 Task: Add Attachment from Google Drive to Card Card0000000003 in Board Board0000000001 in Workspace WS0000000001 in Trello. Add Cover Orange to Card Card0000000003 in Board Board0000000001 in Workspace WS0000000001 in Trello. Add "Add Label …" with "Title" Title0000000003 to Button Button0000000003 to Card Card0000000003 in Board Board0000000001 in Workspace WS0000000001 in Trello. Add Description DS0000000003 to Card Card0000000003 in Board Board0000000001 in Workspace WS0000000001 in Trello. Add Comment CM0000000003 to Card Card0000000003 in Board Board0000000001 in Workspace WS0000000001 in Trello
Action: Mouse moved to (301, 451)
Screenshot: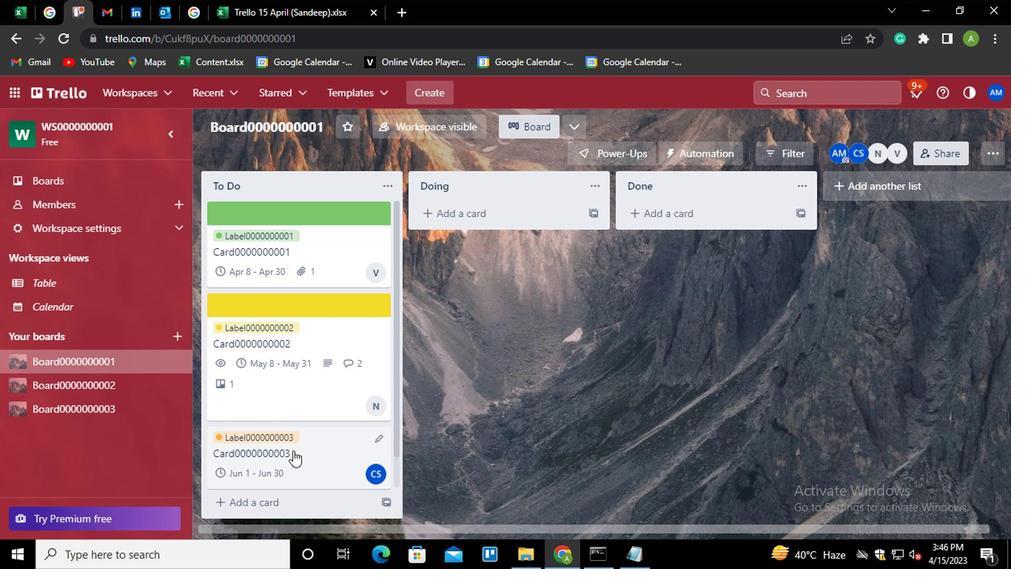 
Action: Mouse pressed left at (301, 451)
Screenshot: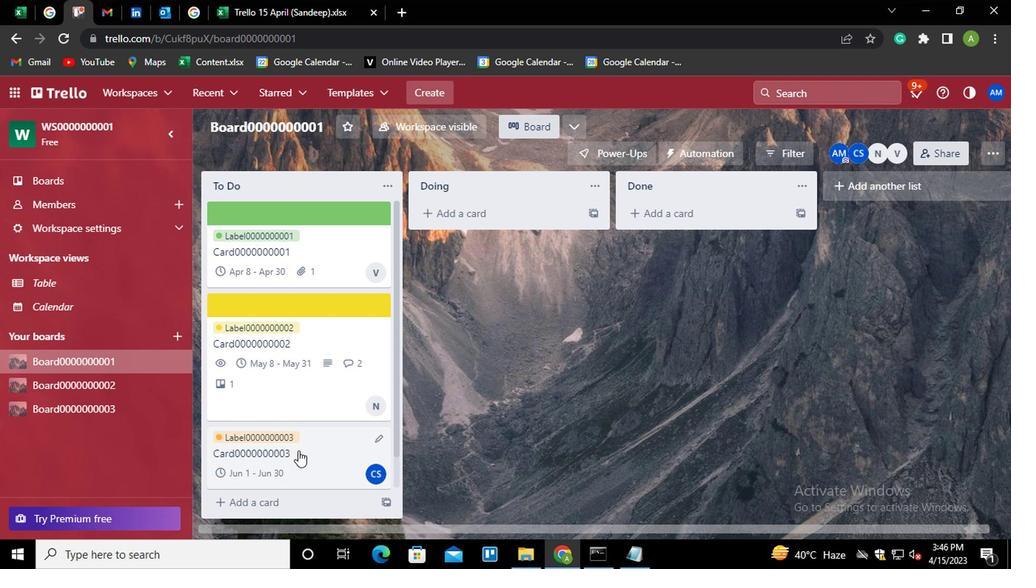 
Action: Mouse moved to (680, 379)
Screenshot: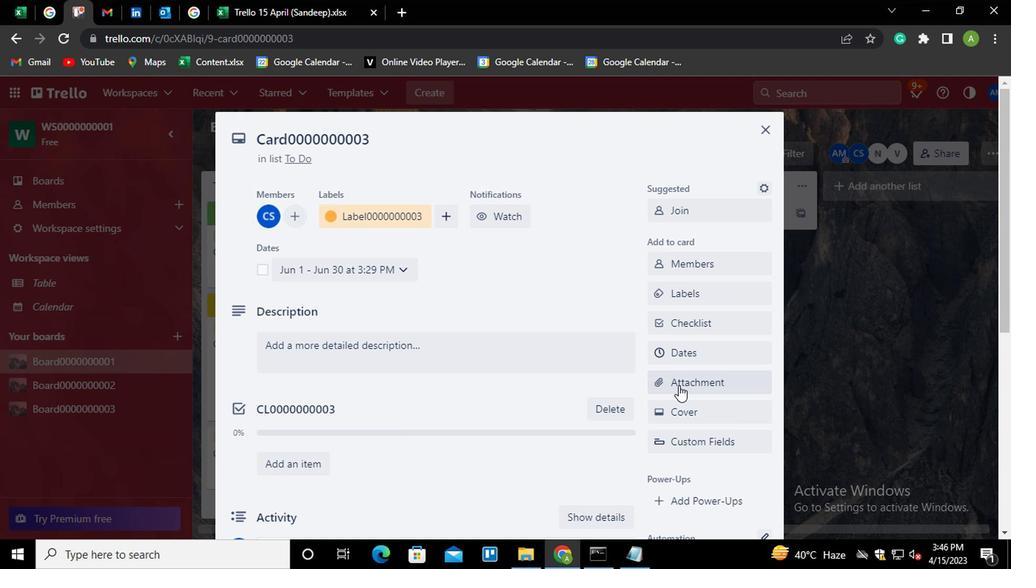 
Action: Mouse pressed left at (680, 379)
Screenshot: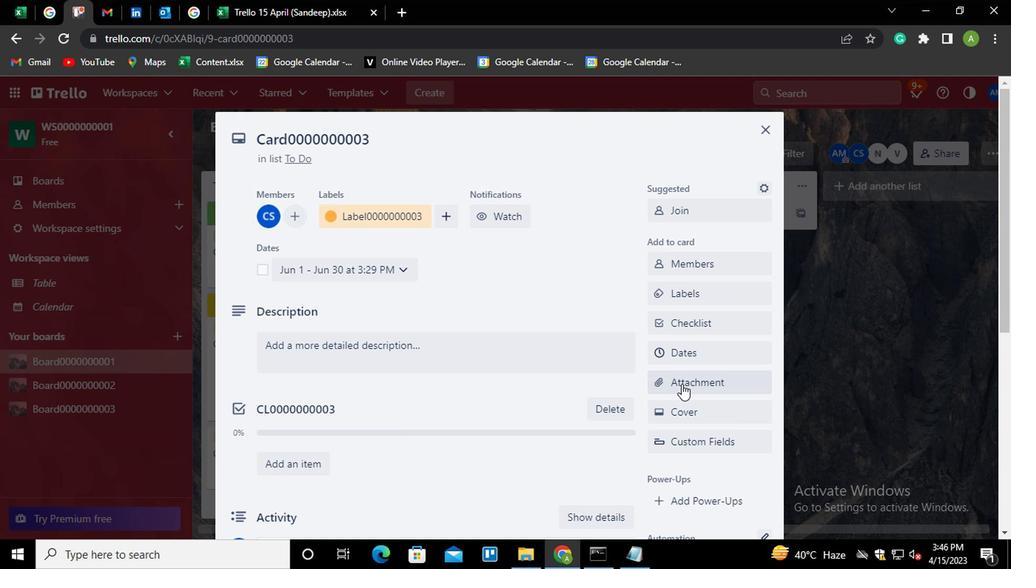 
Action: Mouse moved to (672, 209)
Screenshot: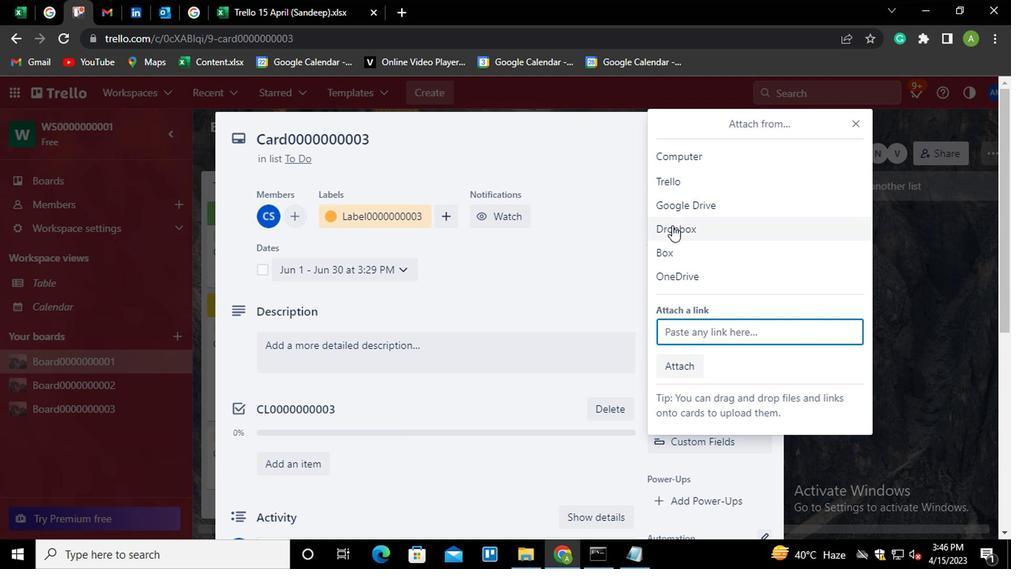 
Action: Mouse pressed left at (672, 209)
Screenshot: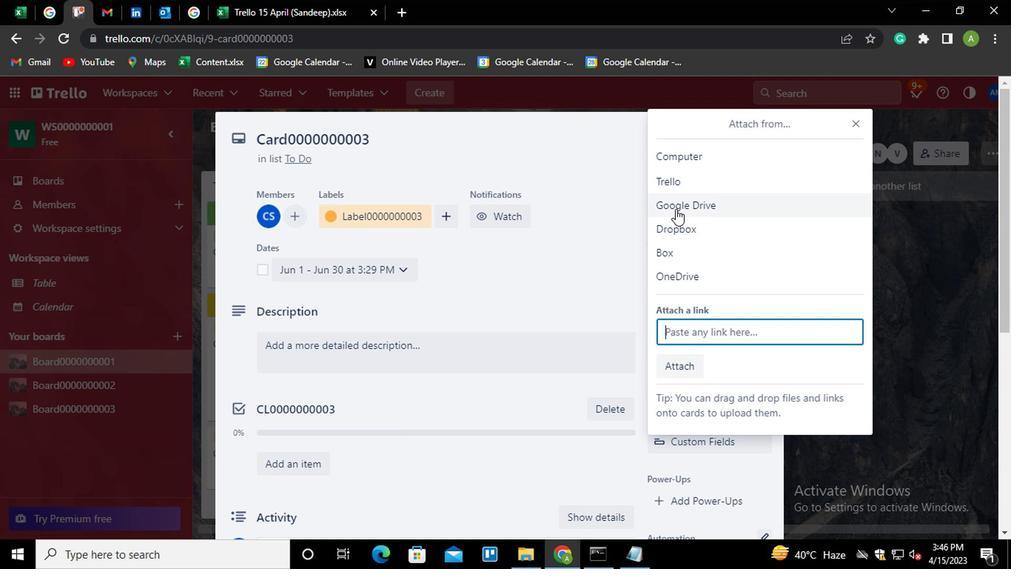 
Action: Mouse moved to (258, 309)
Screenshot: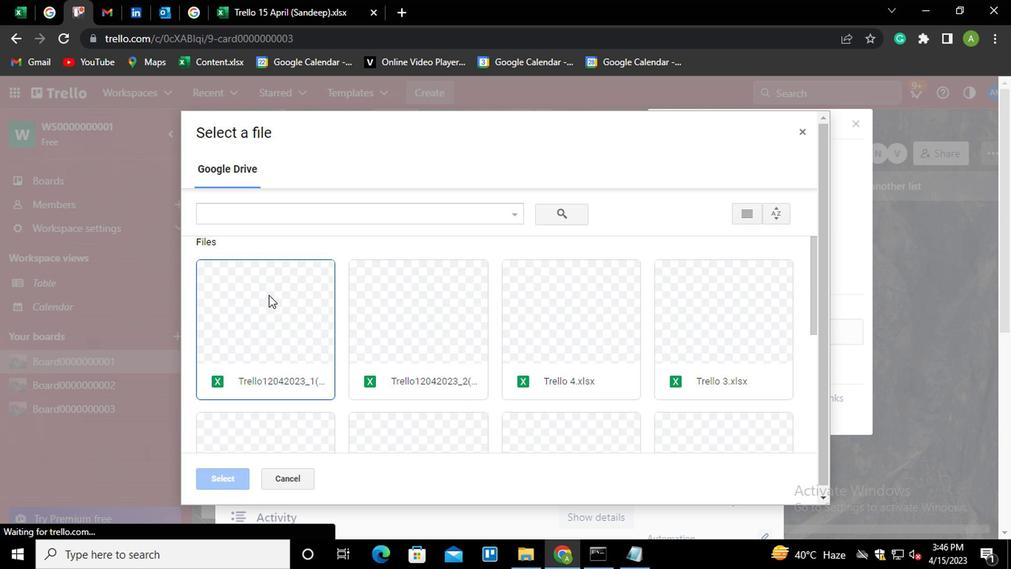 
Action: Mouse pressed left at (258, 309)
Screenshot: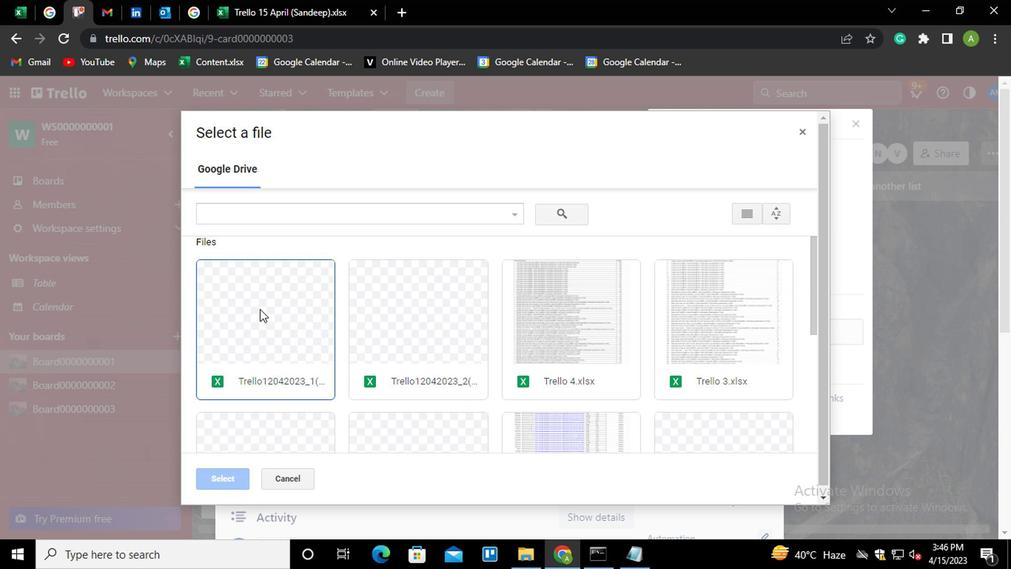 
Action: Mouse moved to (220, 485)
Screenshot: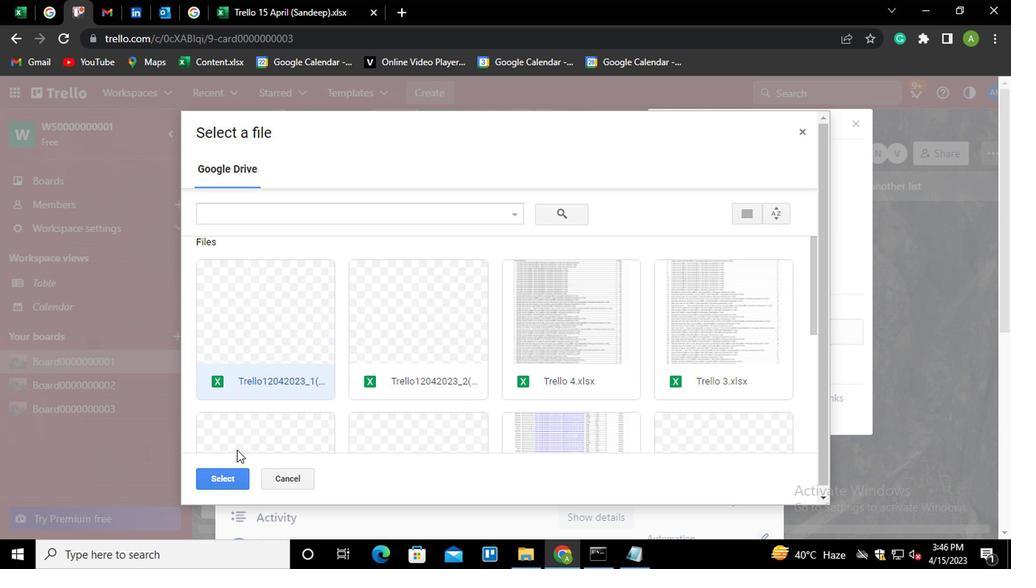 
Action: Mouse pressed left at (220, 485)
Screenshot: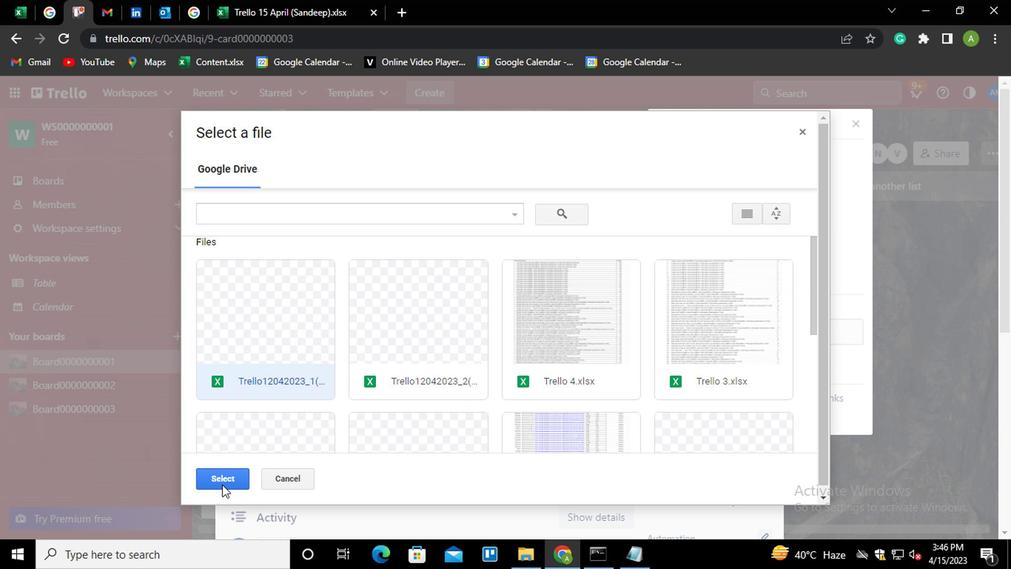 
Action: Mouse moved to (692, 415)
Screenshot: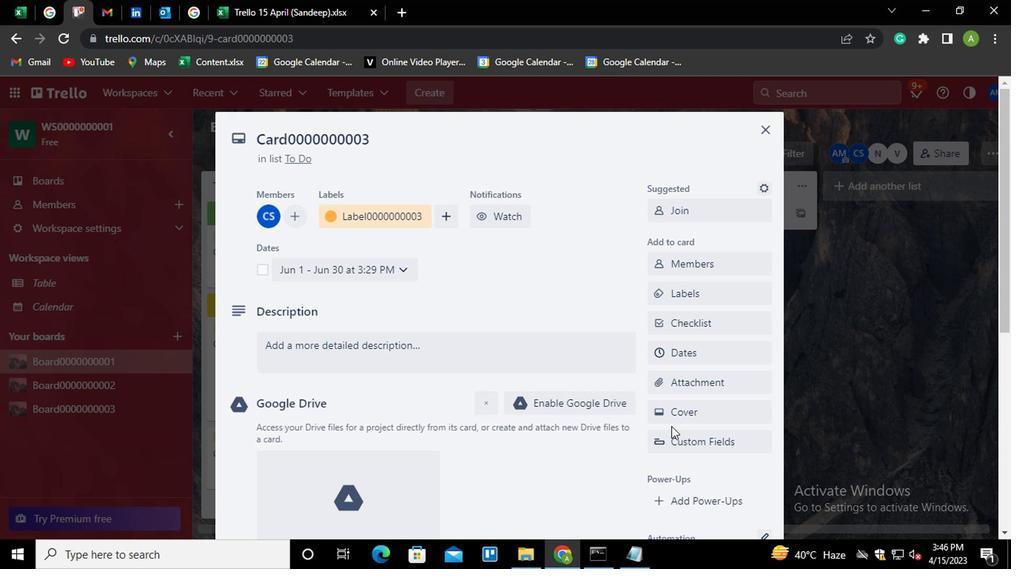 
Action: Mouse pressed left at (692, 415)
Screenshot: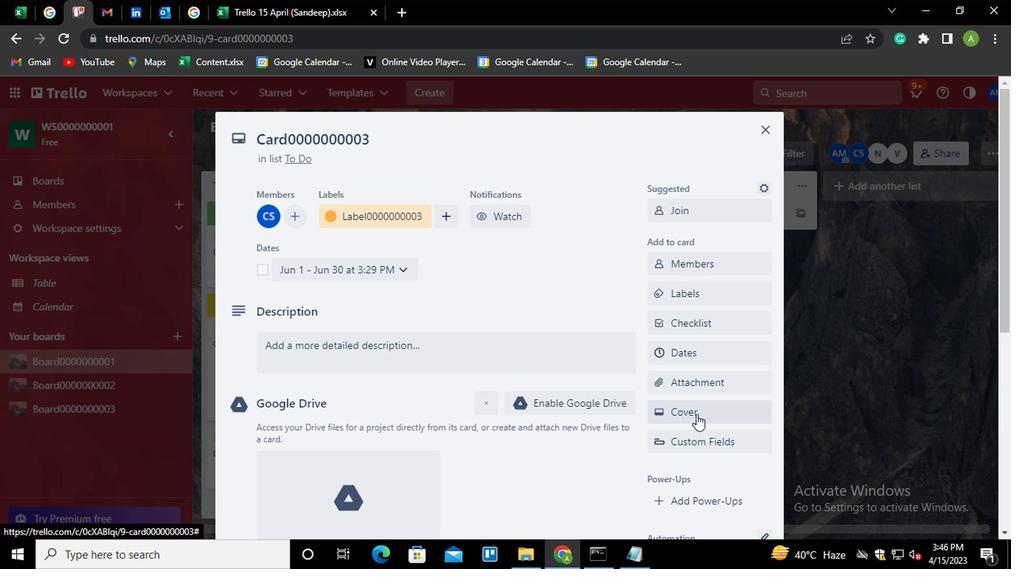 
Action: Mouse moved to (756, 259)
Screenshot: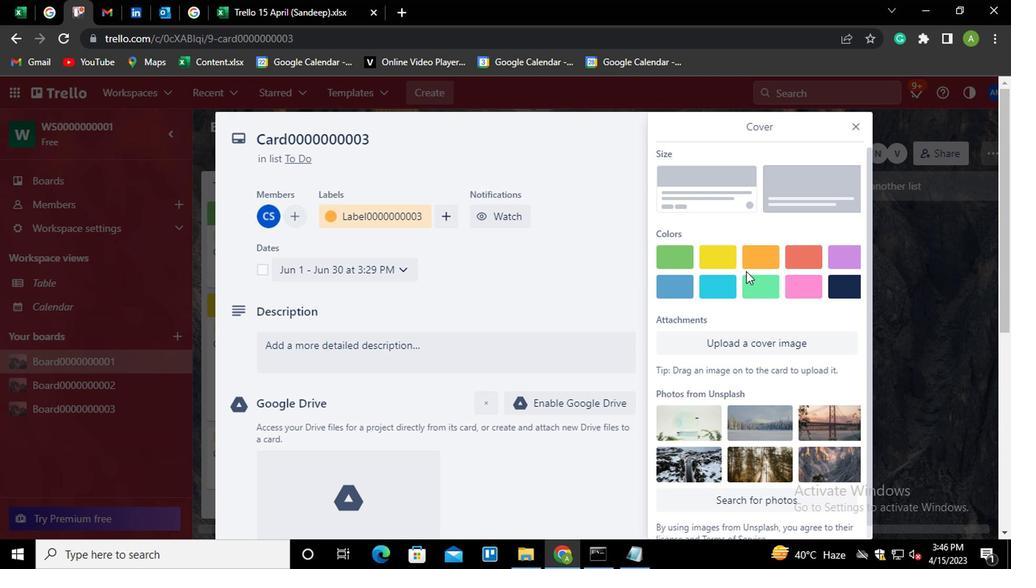 
Action: Mouse pressed left at (756, 259)
Screenshot: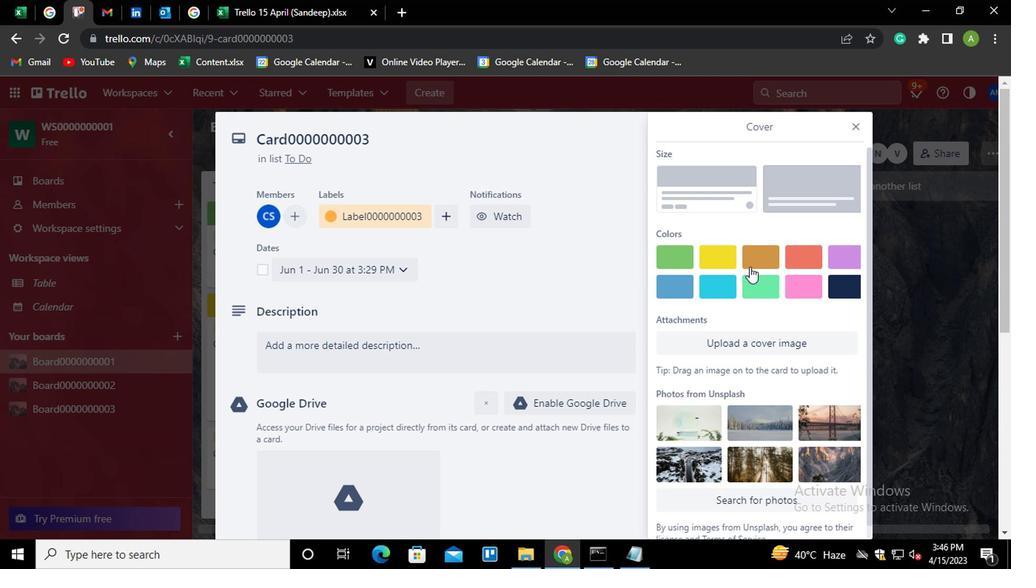 
Action: Mouse moved to (617, 307)
Screenshot: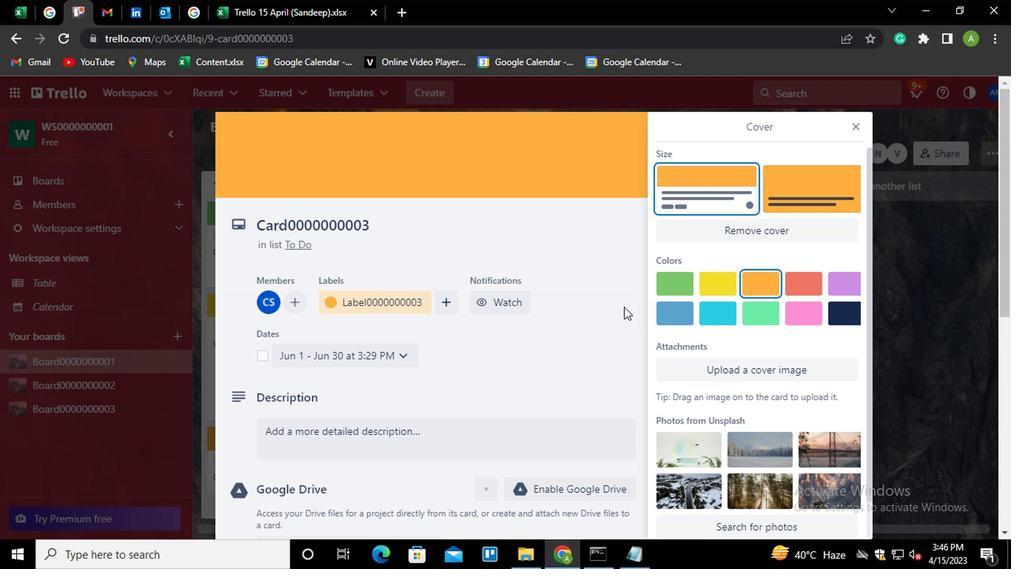 
Action: Mouse pressed left at (617, 307)
Screenshot: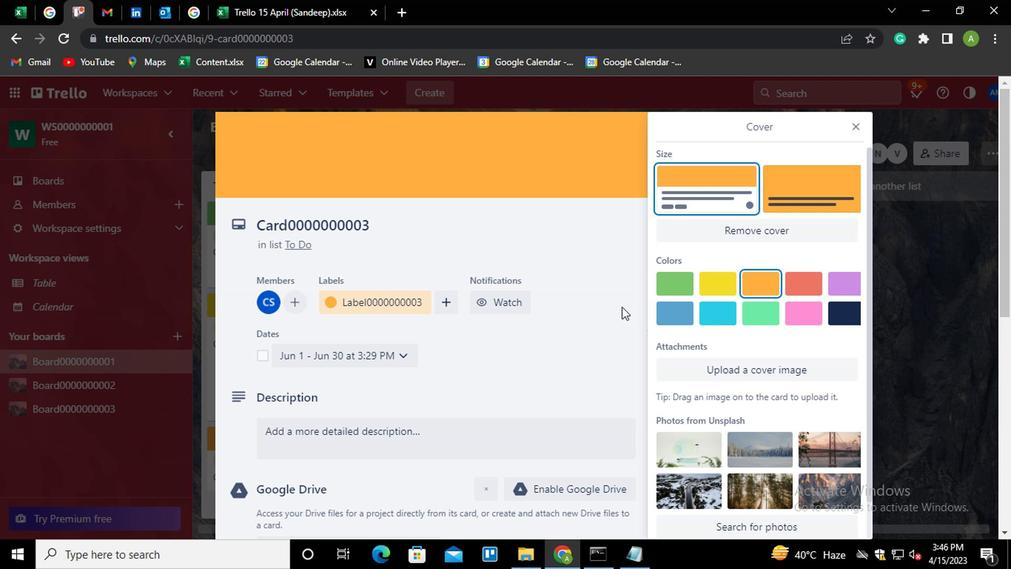 
Action: Mouse moved to (676, 413)
Screenshot: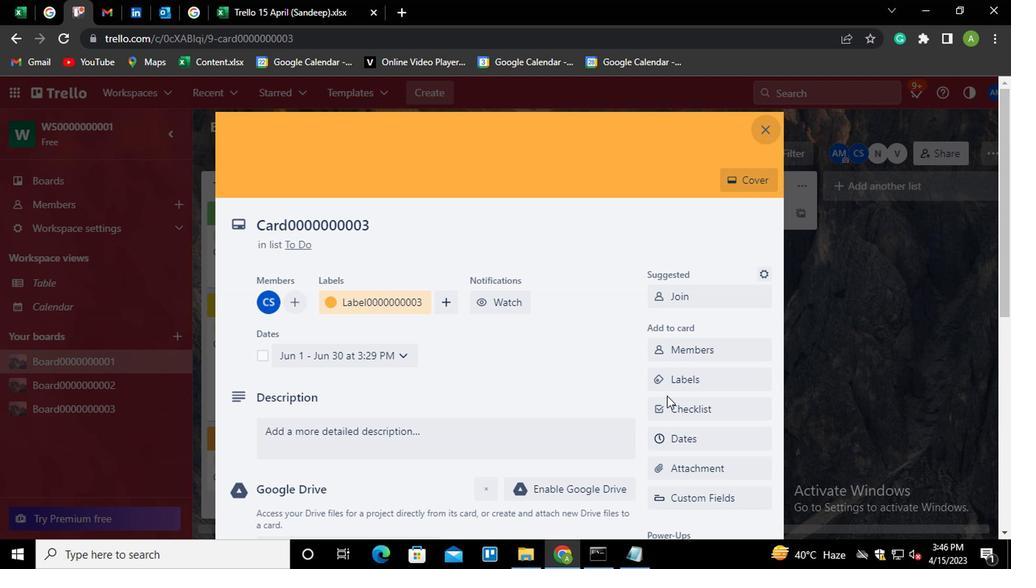 
Action: Mouse scrolled (676, 412) with delta (0, -1)
Screenshot: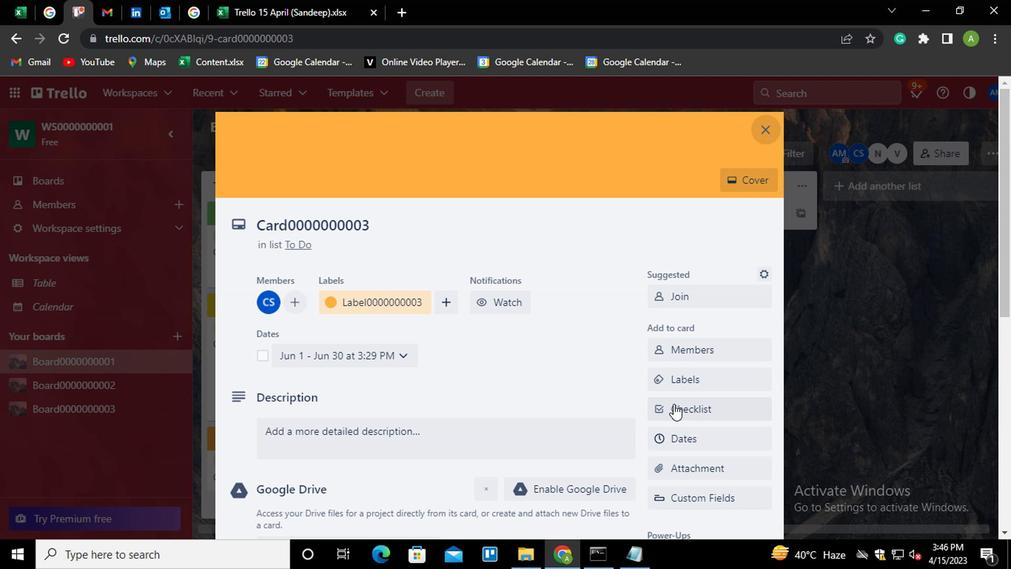 
Action: Mouse scrolled (676, 412) with delta (0, -1)
Screenshot: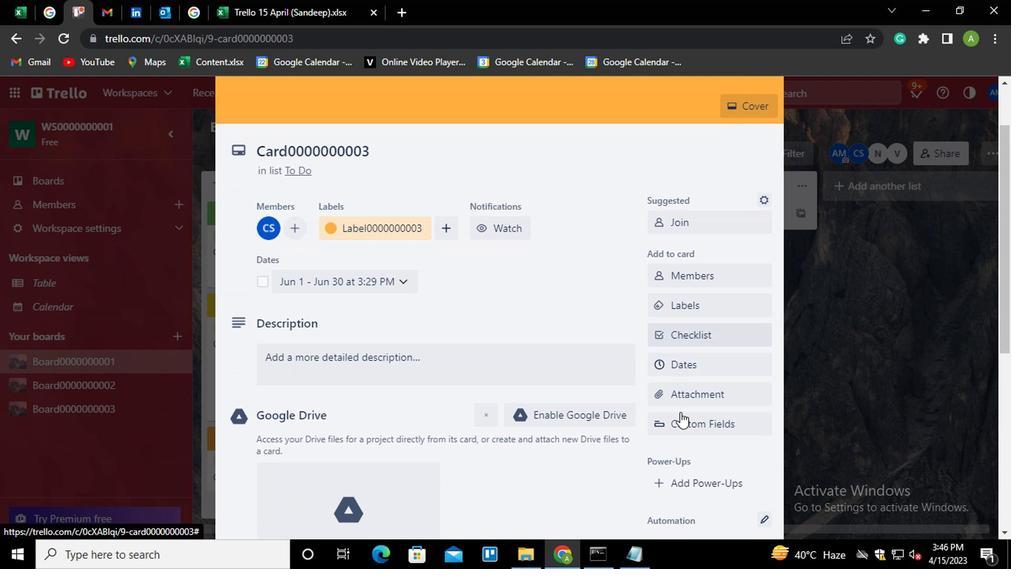 
Action: Mouse moved to (689, 449)
Screenshot: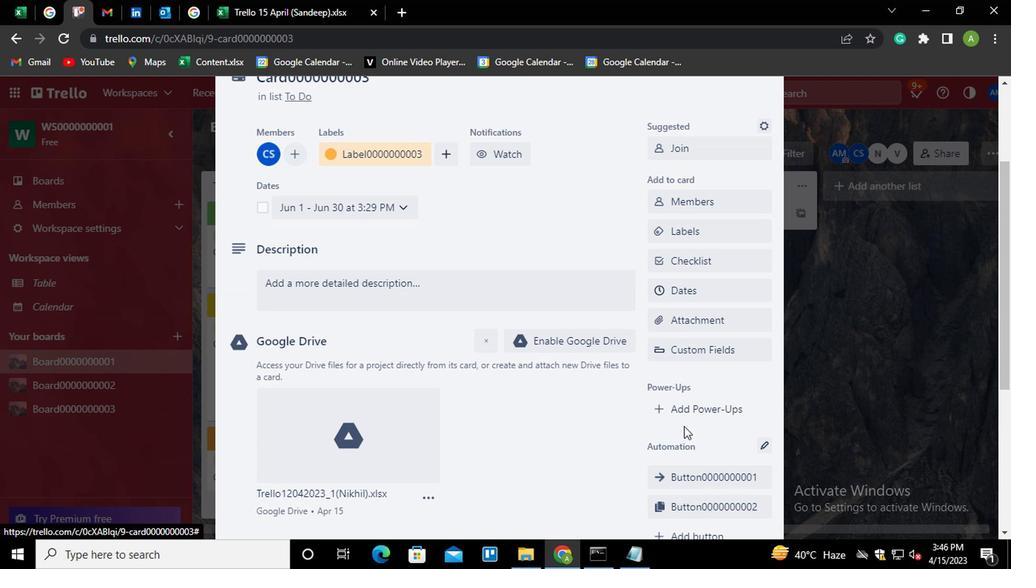 
Action: Mouse scrolled (689, 449) with delta (0, 0)
Screenshot: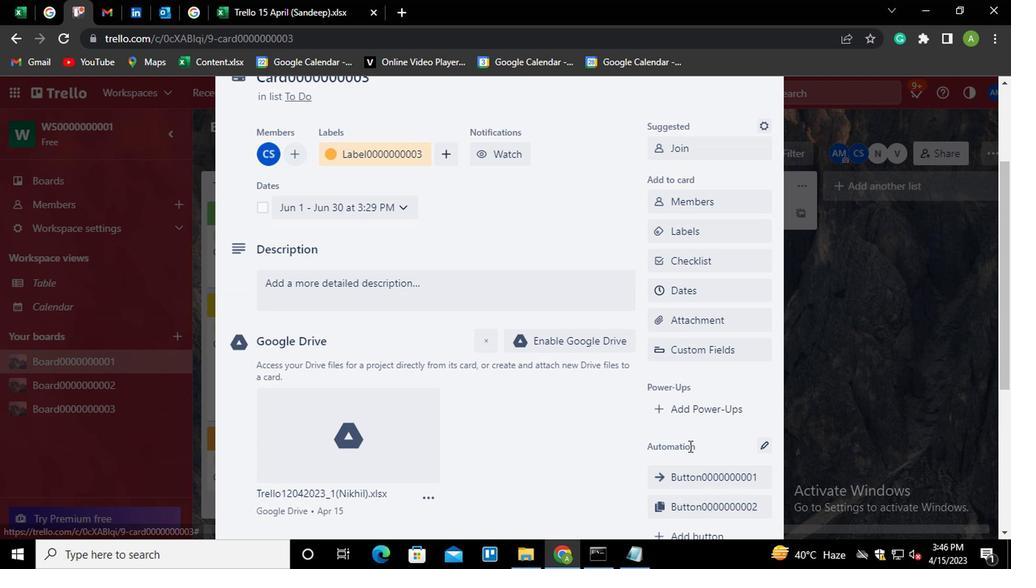
Action: Mouse moved to (692, 462)
Screenshot: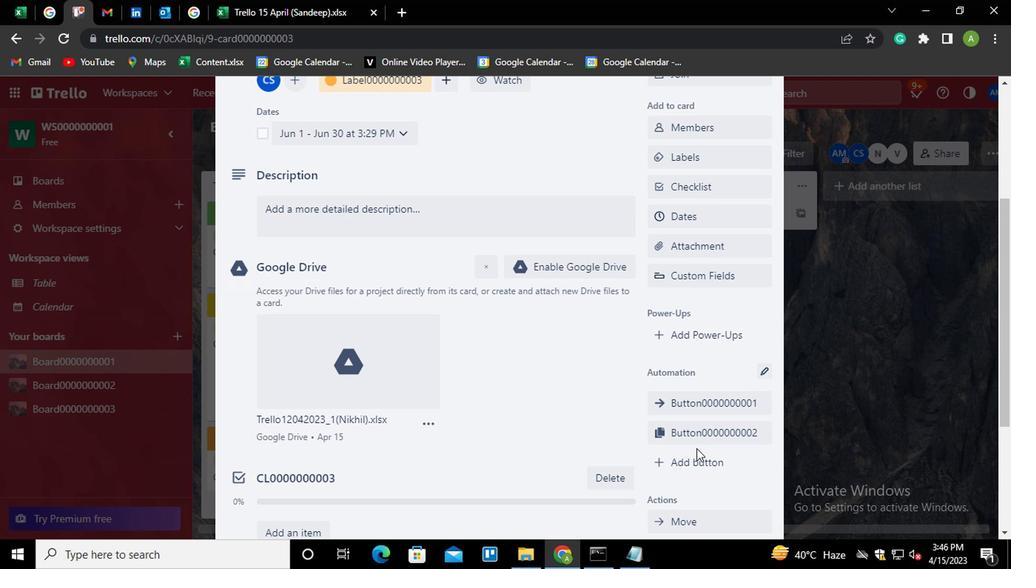 
Action: Mouse pressed left at (692, 462)
Screenshot: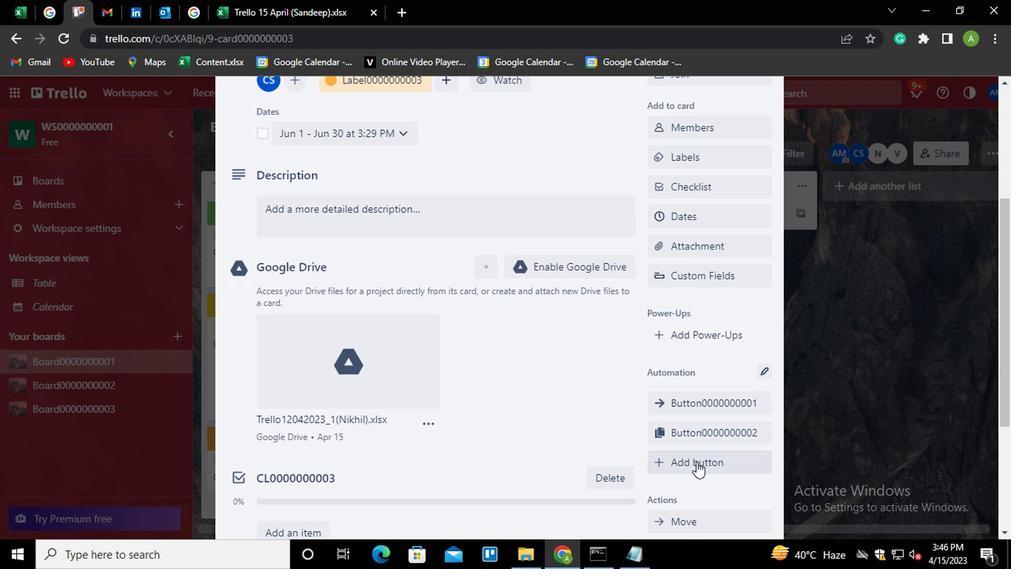 
Action: Mouse moved to (710, 248)
Screenshot: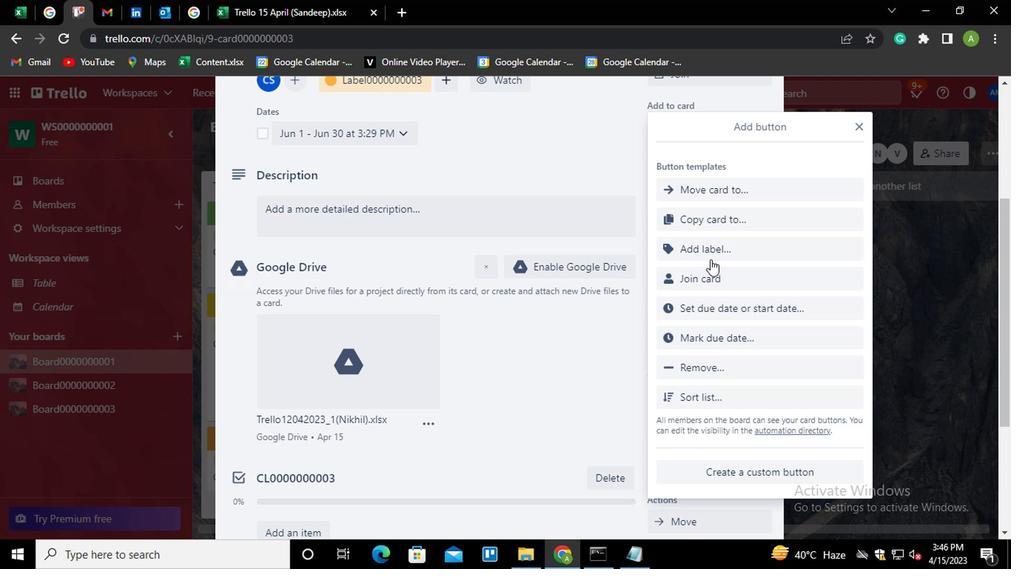 
Action: Mouse pressed left at (710, 248)
Screenshot: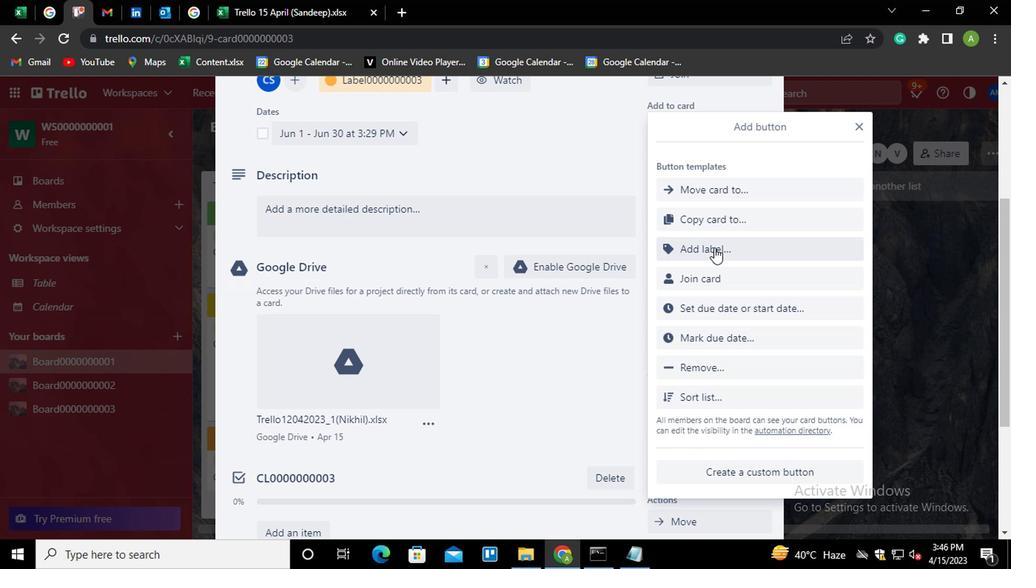 
Action: Key pressed <Key.shift>TITLE0000000003
Screenshot: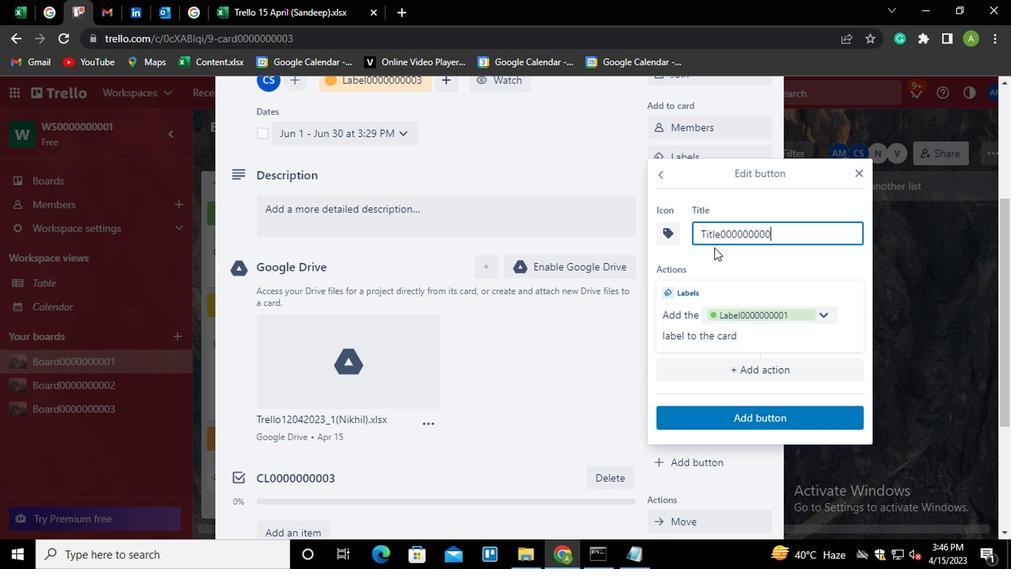 
Action: Mouse moved to (756, 423)
Screenshot: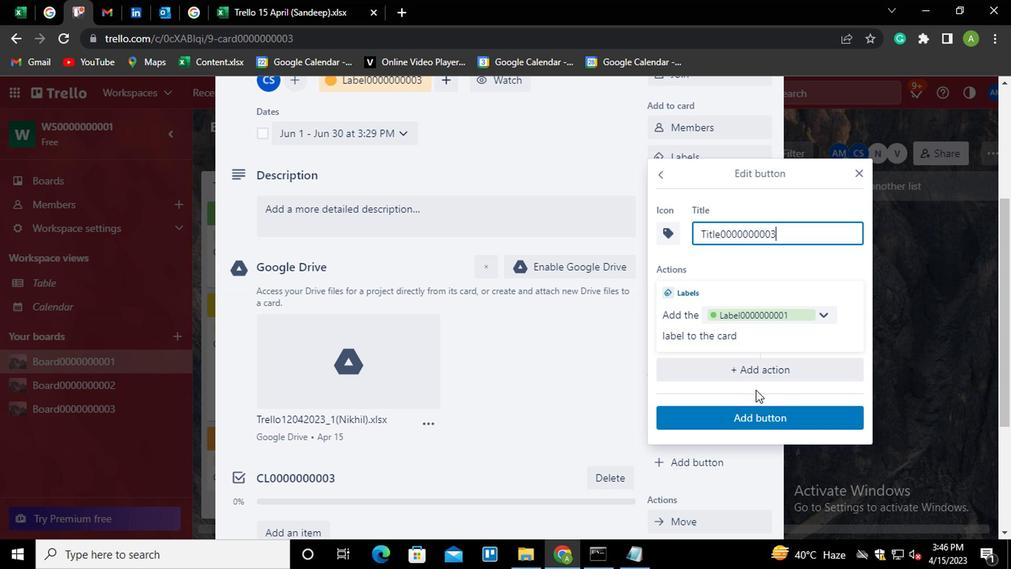 
Action: Mouse pressed left at (756, 423)
Screenshot: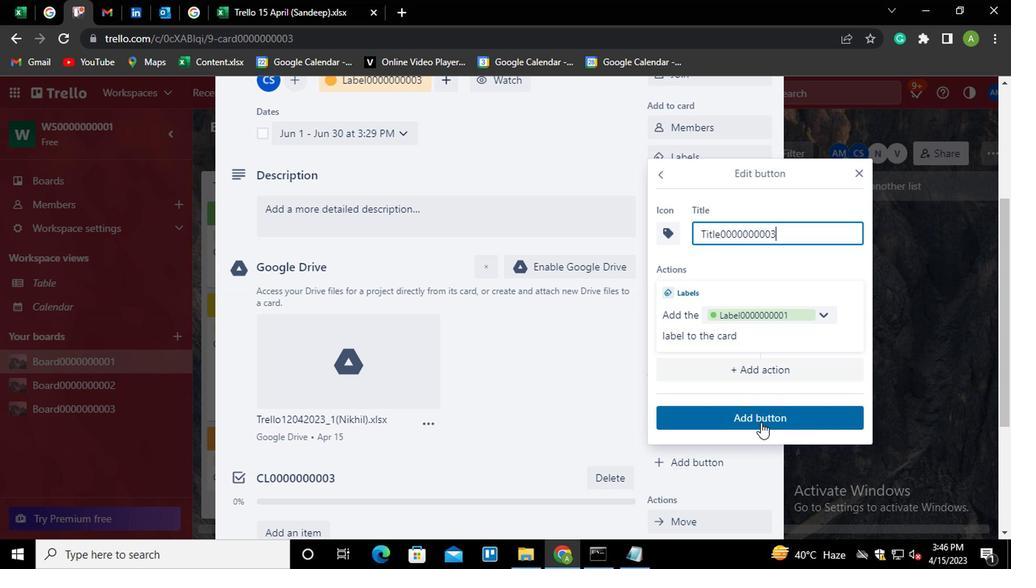 
Action: Mouse moved to (411, 226)
Screenshot: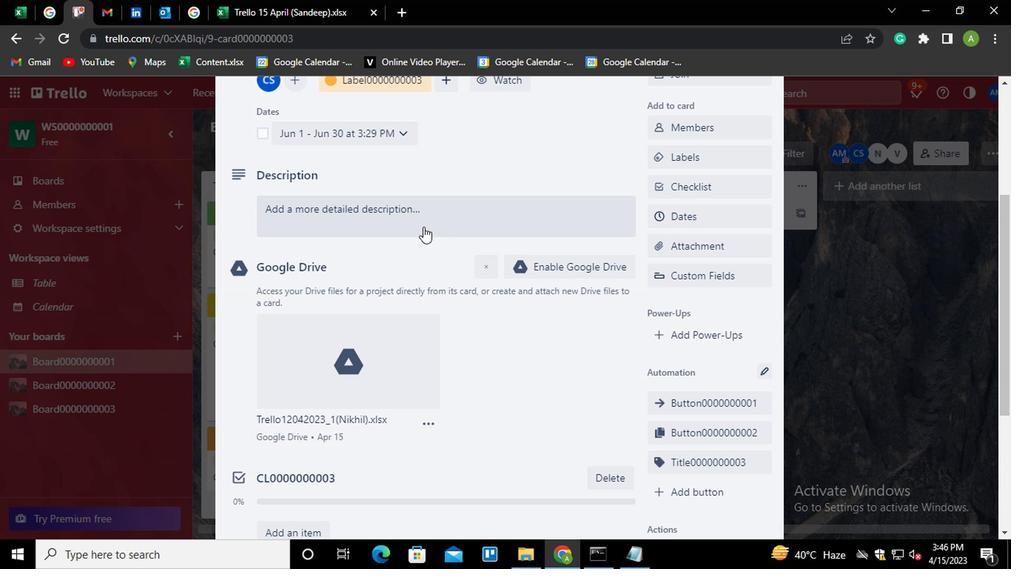 
Action: Mouse pressed left at (411, 226)
Screenshot: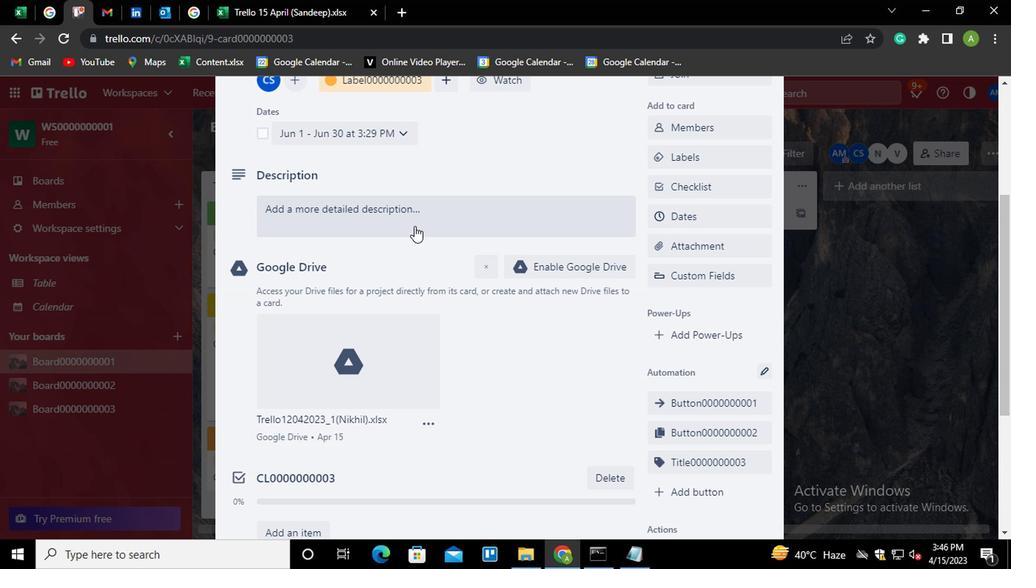 
Action: Key pressed <Key.shift>DS0000000003
Screenshot: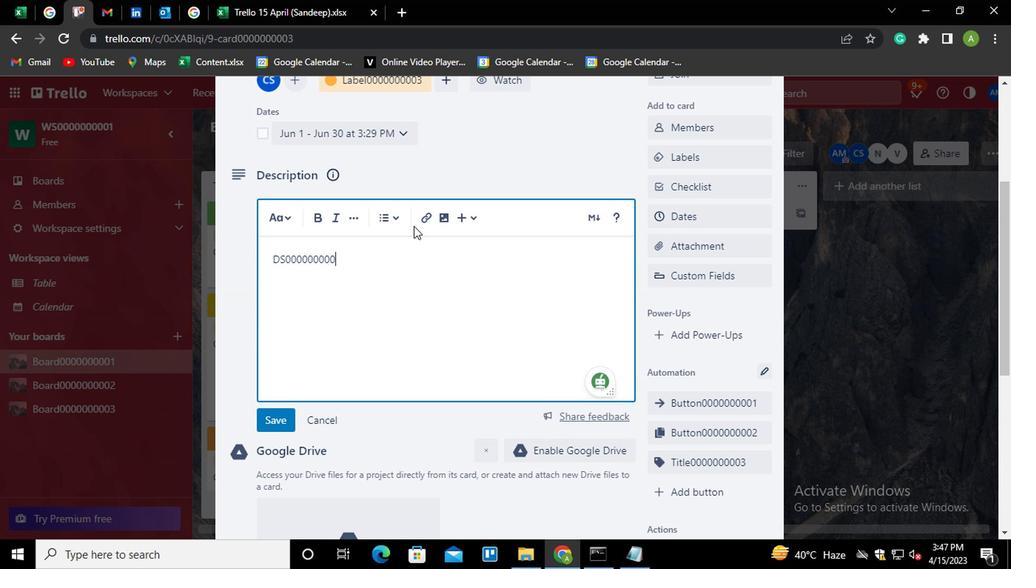 
Action: Mouse moved to (272, 420)
Screenshot: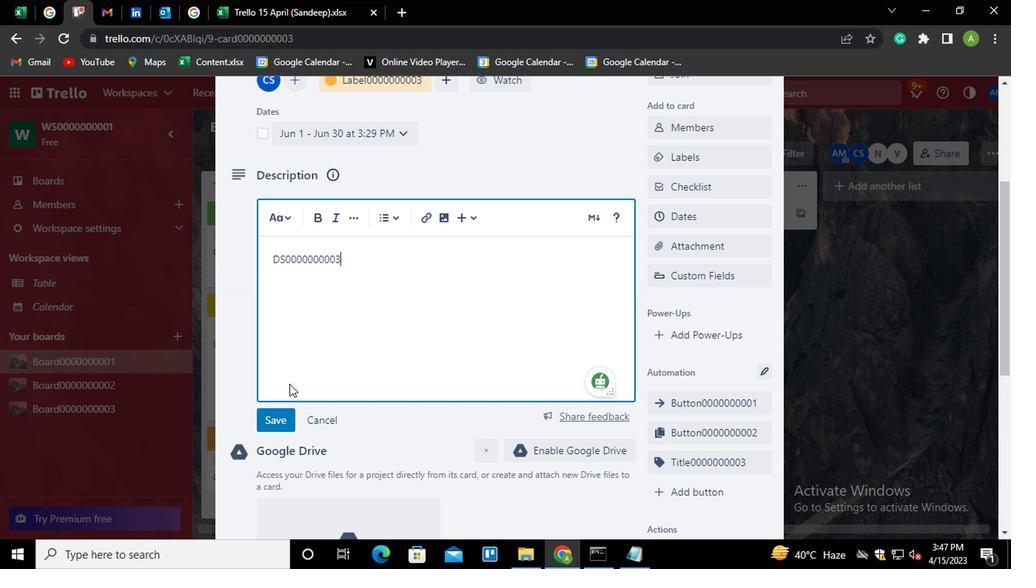 
Action: Mouse pressed left at (272, 420)
Screenshot: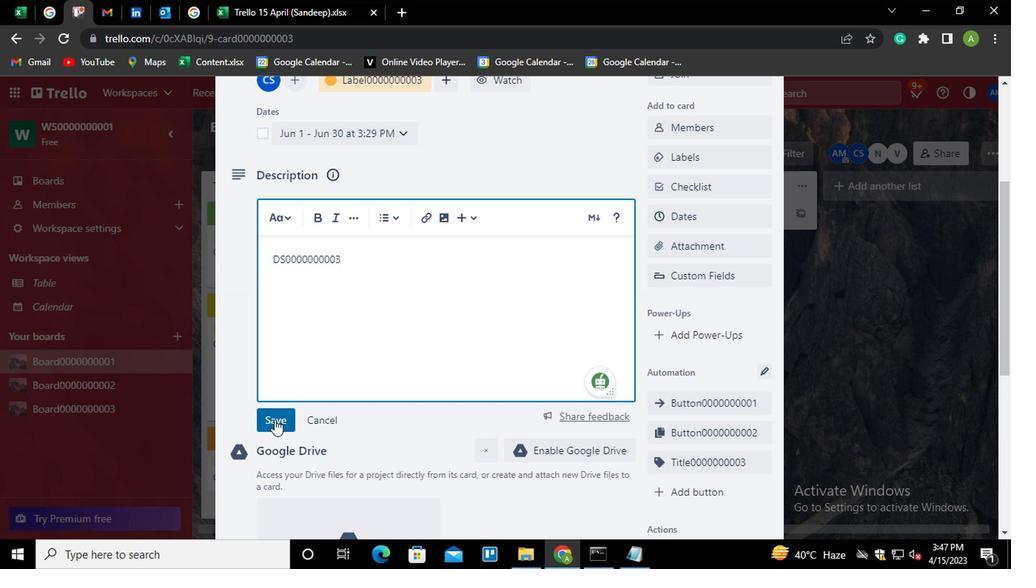 
Action: Mouse moved to (307, 473)
Screenshot: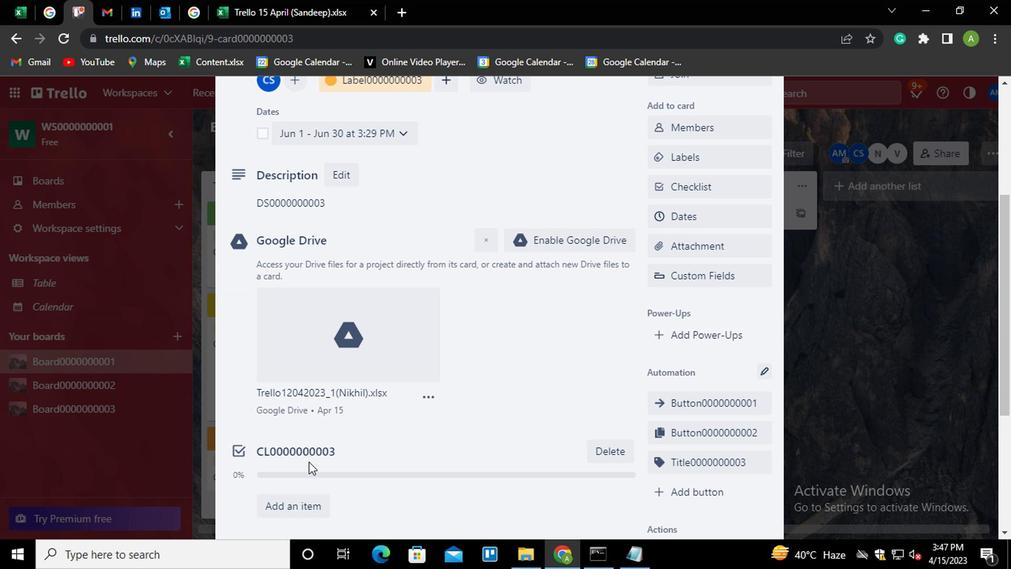 
Action: Mouse scrolled (307, 472) with delta (0, -1)
Screenshot: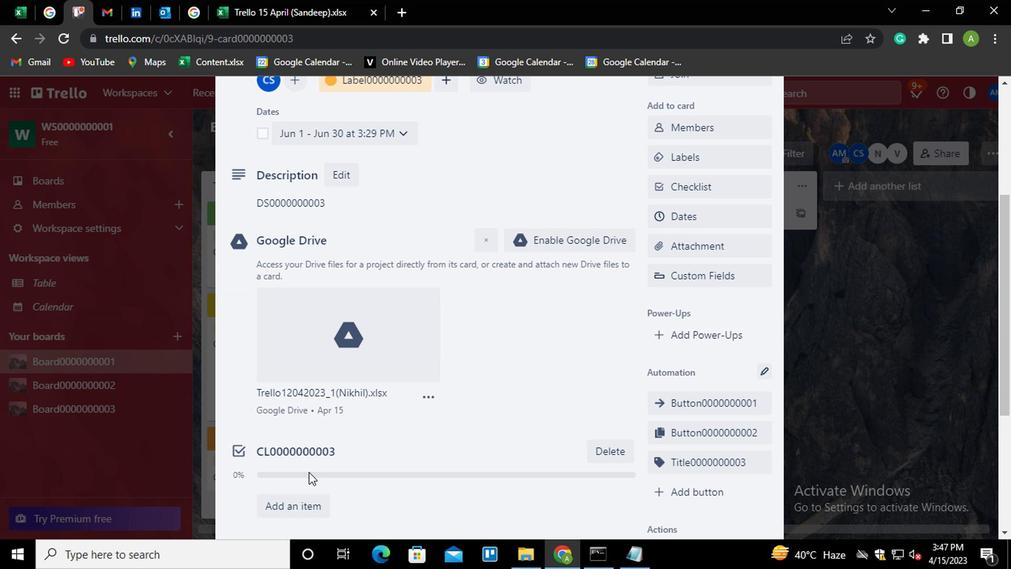 
Action: Mouse scrolled (307, 472) with delta (0, -1)
Screenshot: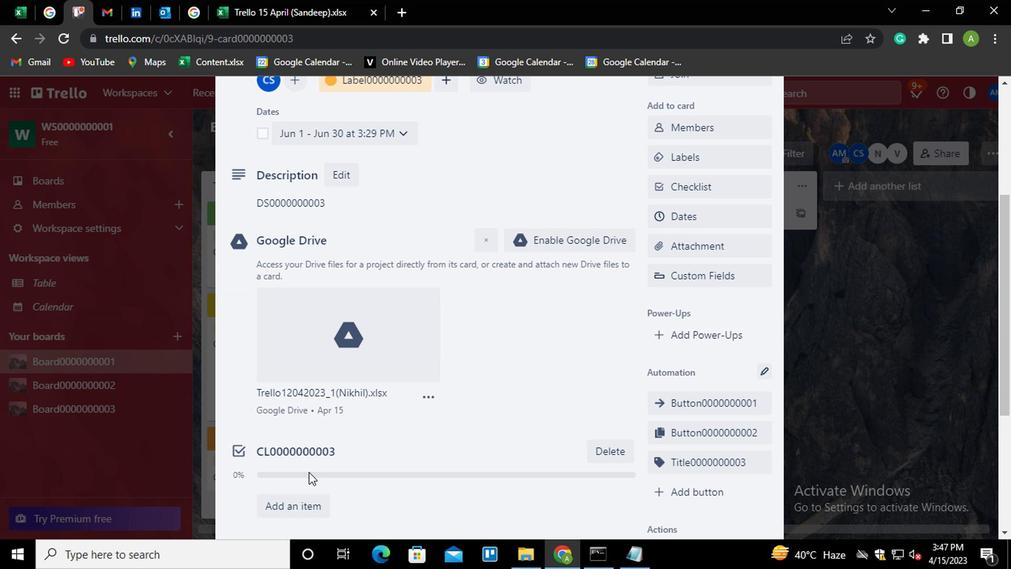 
Action: Mouse moved to (312, 453)
Screenshot: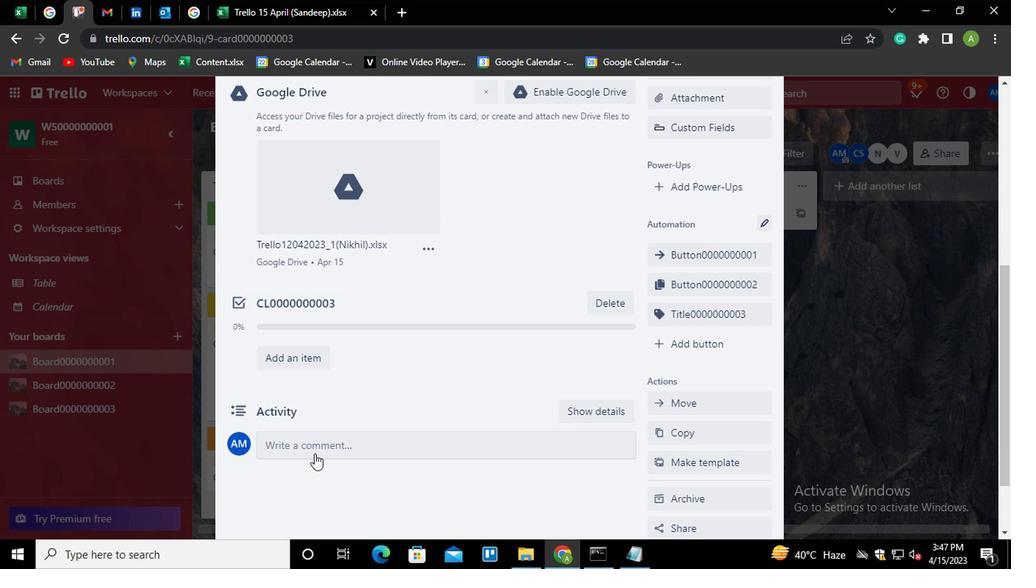 
Action: Mouse pressed left at (312, 453)
Screenshot: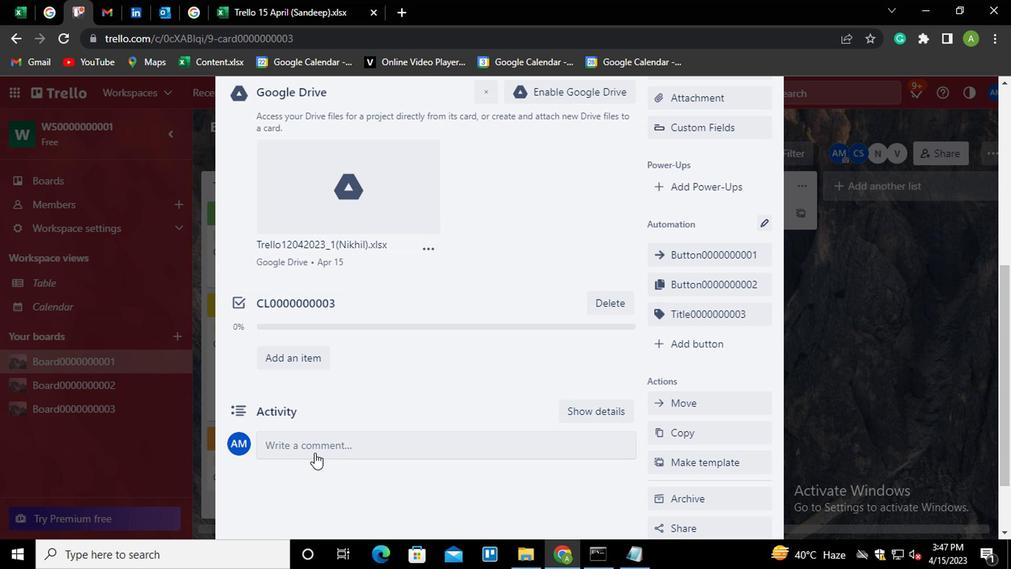 
Action: Mouse moved to (309, 455)
Screenshot: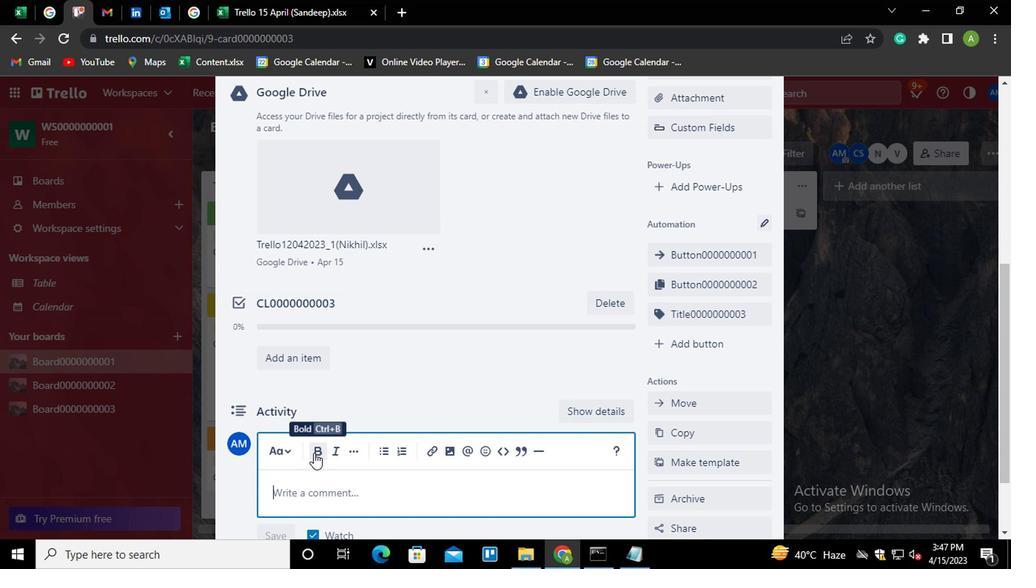 
Action: Key pressed <Key.shift>CM0000000003
Screenshot: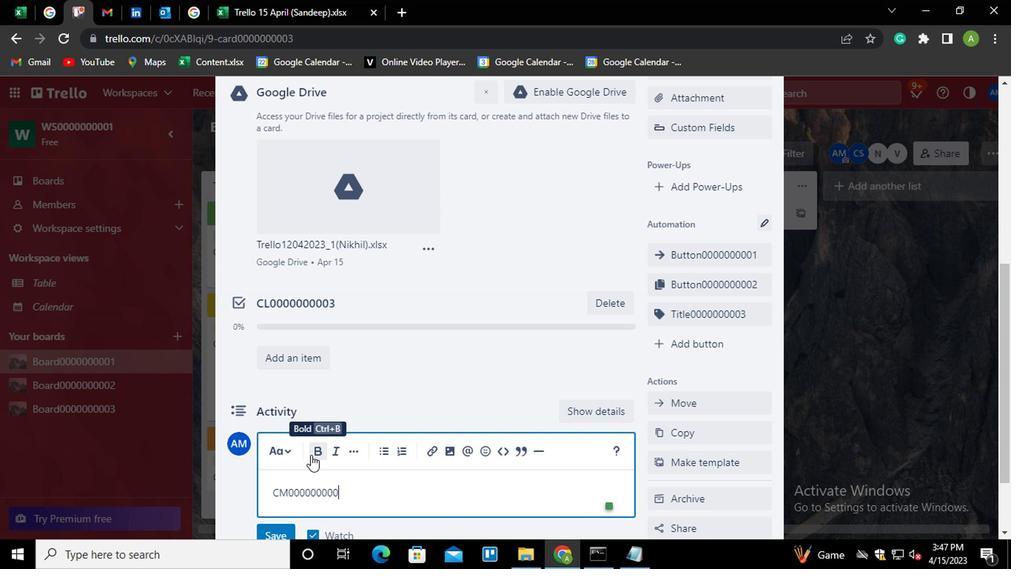 
Action: Mouse moved to (373, 403)
Screenshot: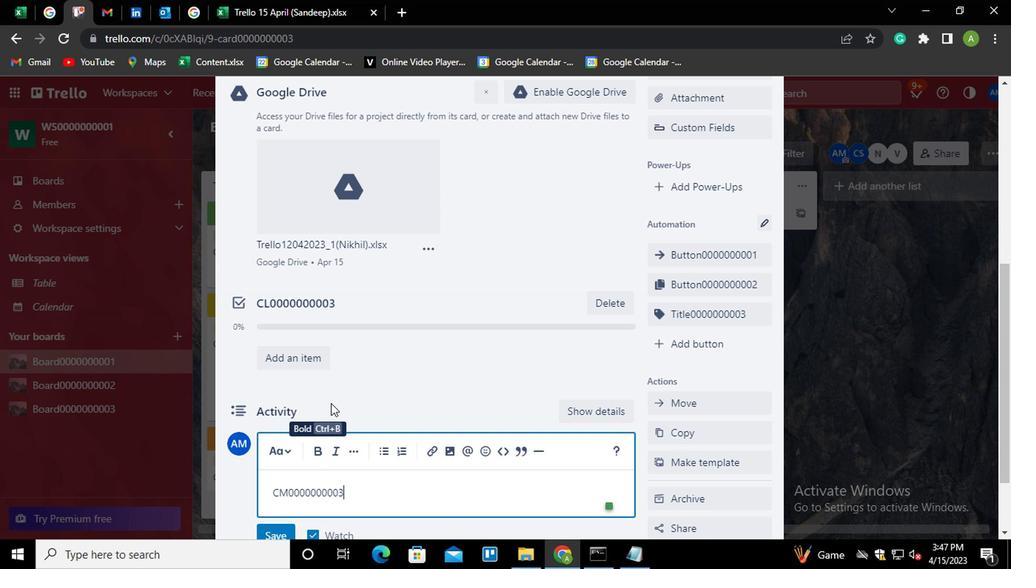 
Action: Mouse scrolled (373, 402) with delta (0, 0)
Screenshot: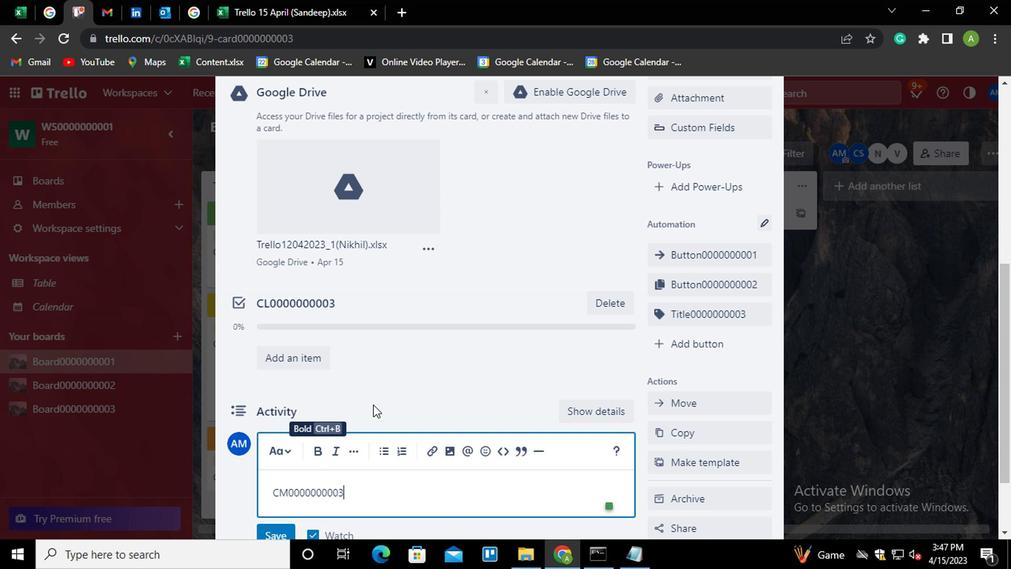 
Action: Mouse scrolled (373, 402) with delta (0, 0)
Screenshot: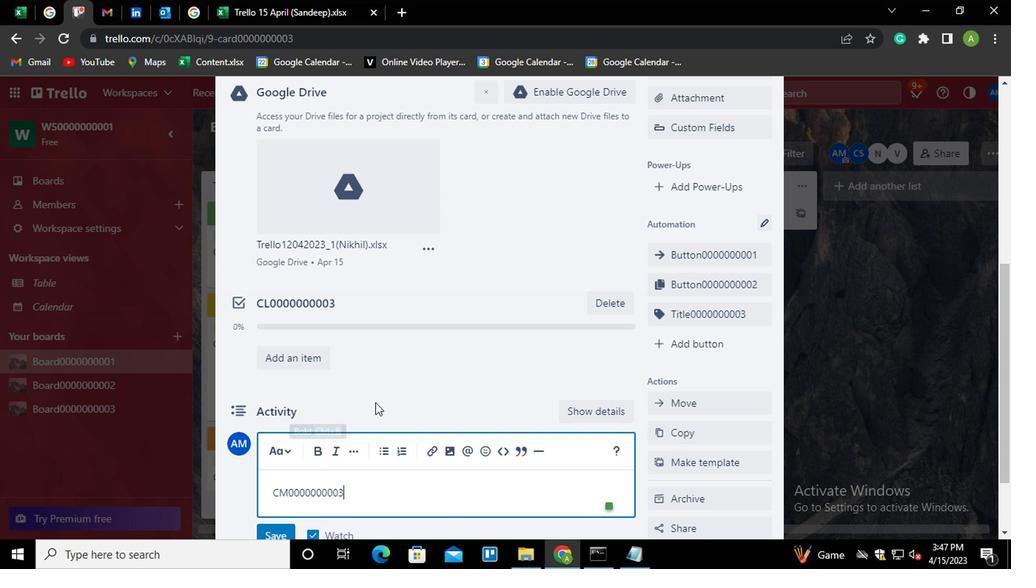 
Action: Mouse moved to (279, 438)
Screenshot: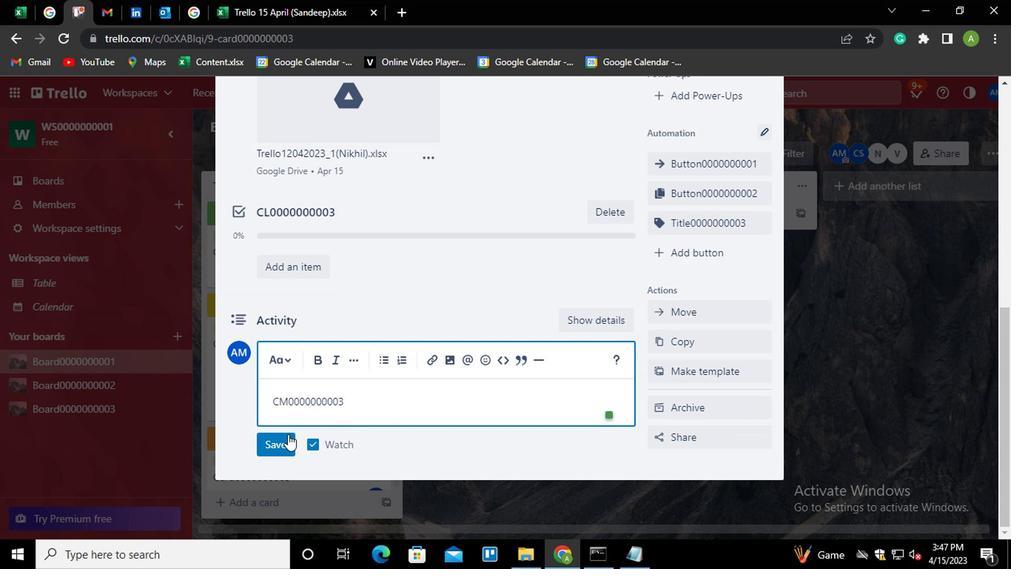 
Action: Mouse pressed left at (279, 438)
Screenshot: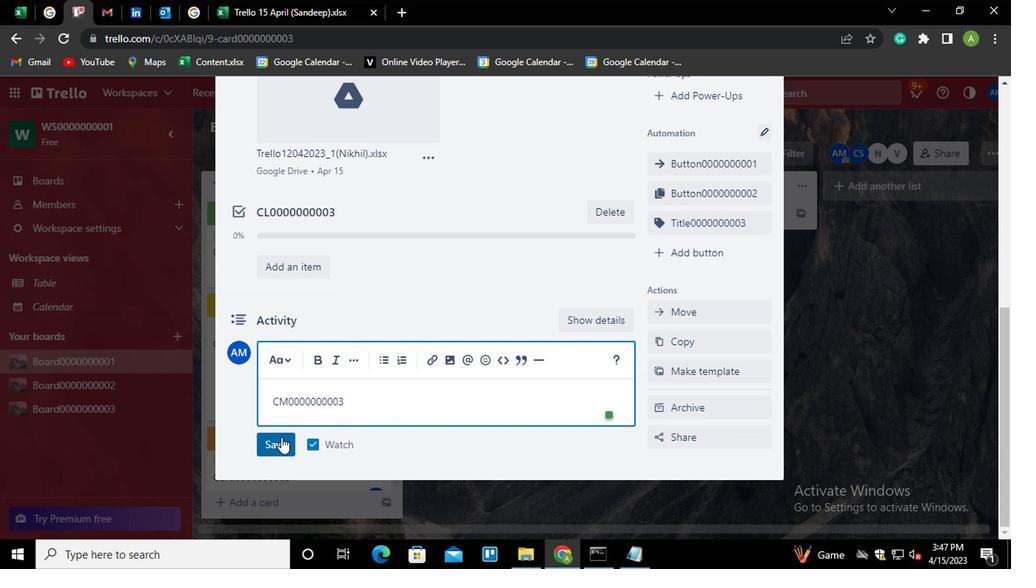 
